 Task: Add a signature Donald Hall containing With heartfelt thanks, Donald Hall to email address softage.10@softage.net and add a folder Sales quotas
Action: Mouse moved to (121, 114)
Screenshot: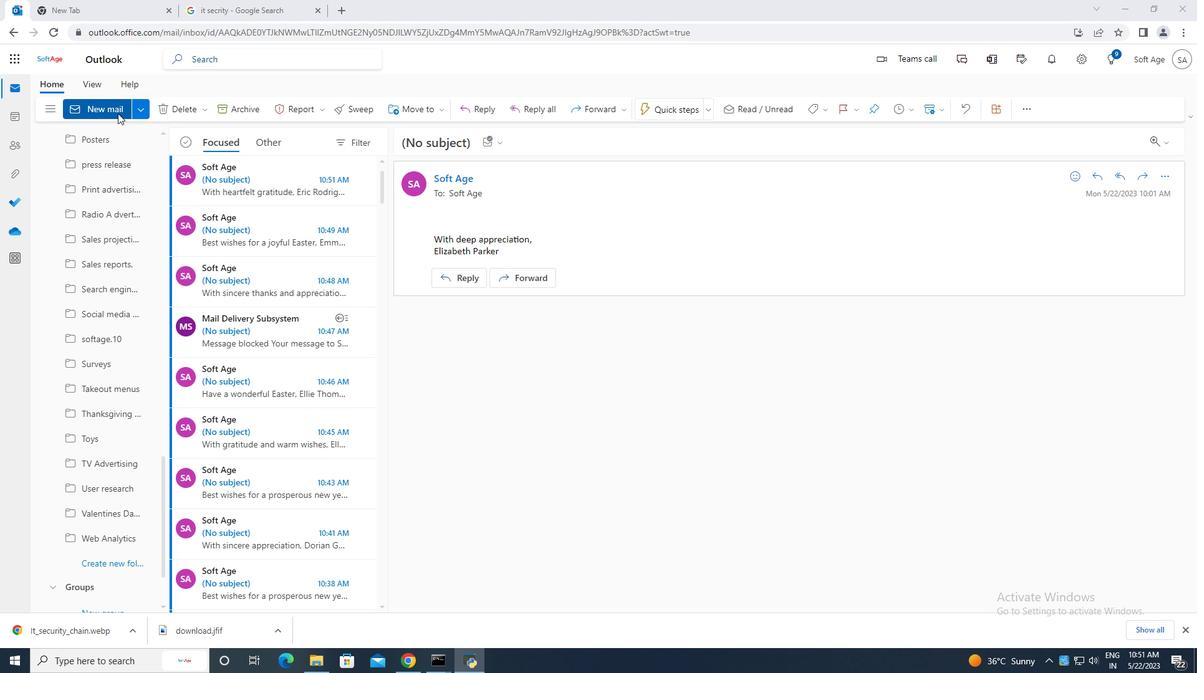 
Action: Mouse pressed left at (121, 114)
Screenshot: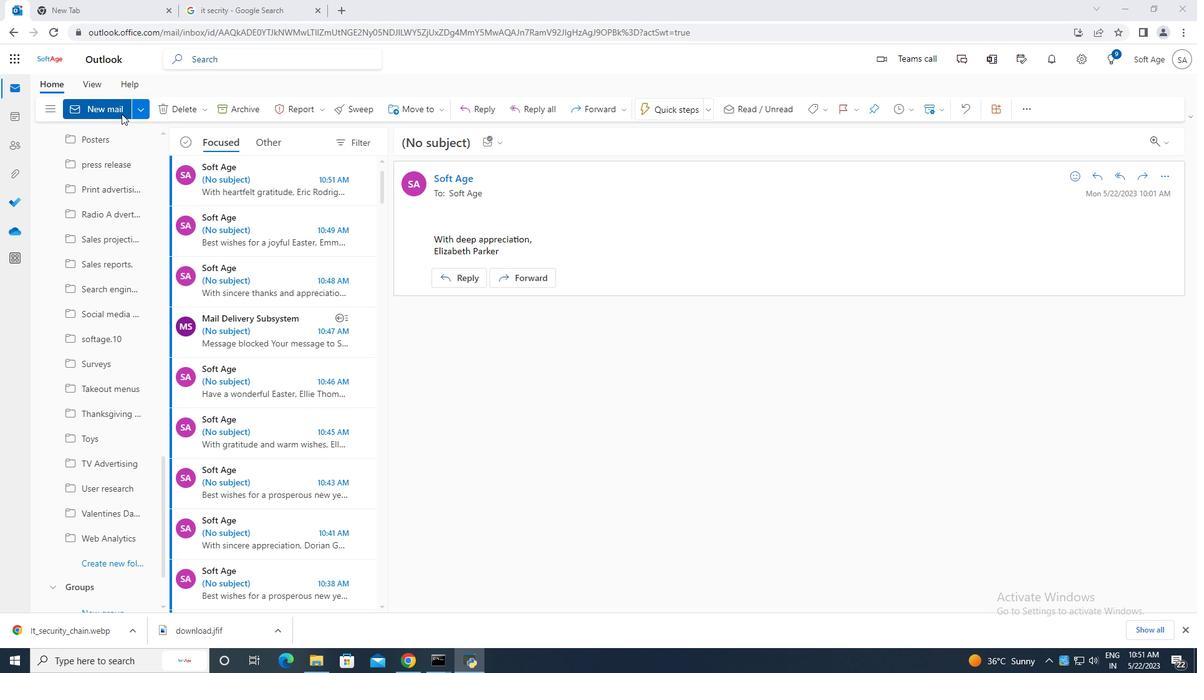 
Action: Mouse moved to (801, 112)
Screenshot: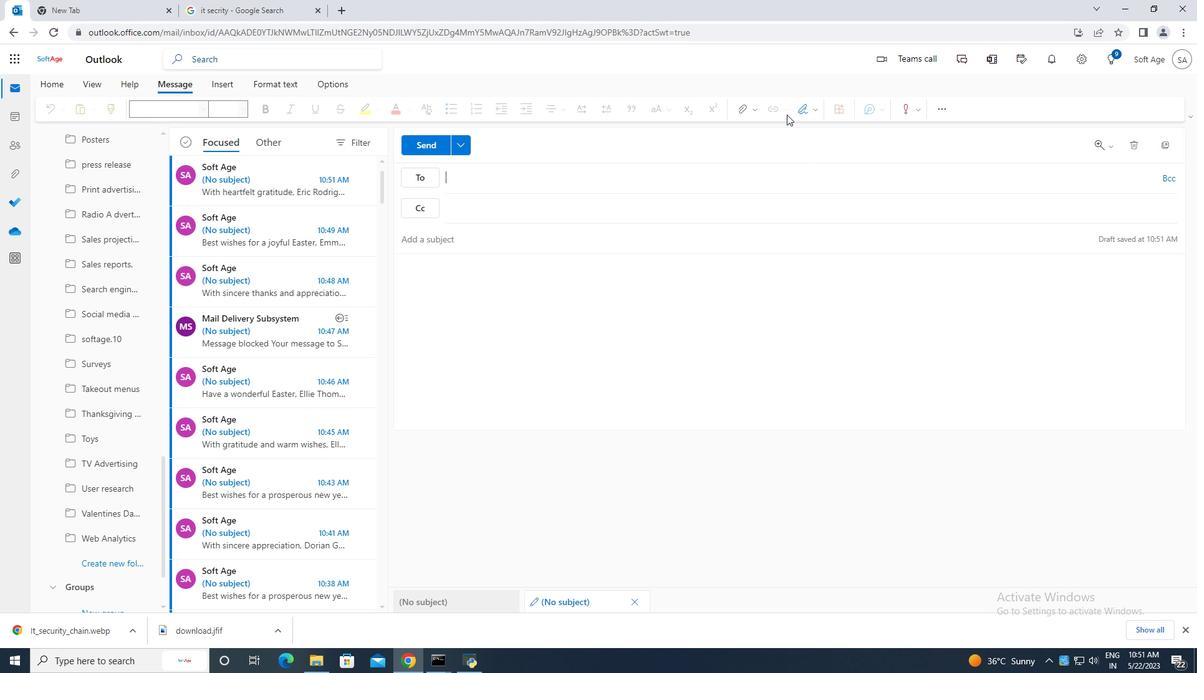 
Action: Mouse pressed left at (801, 112)
Screenshot: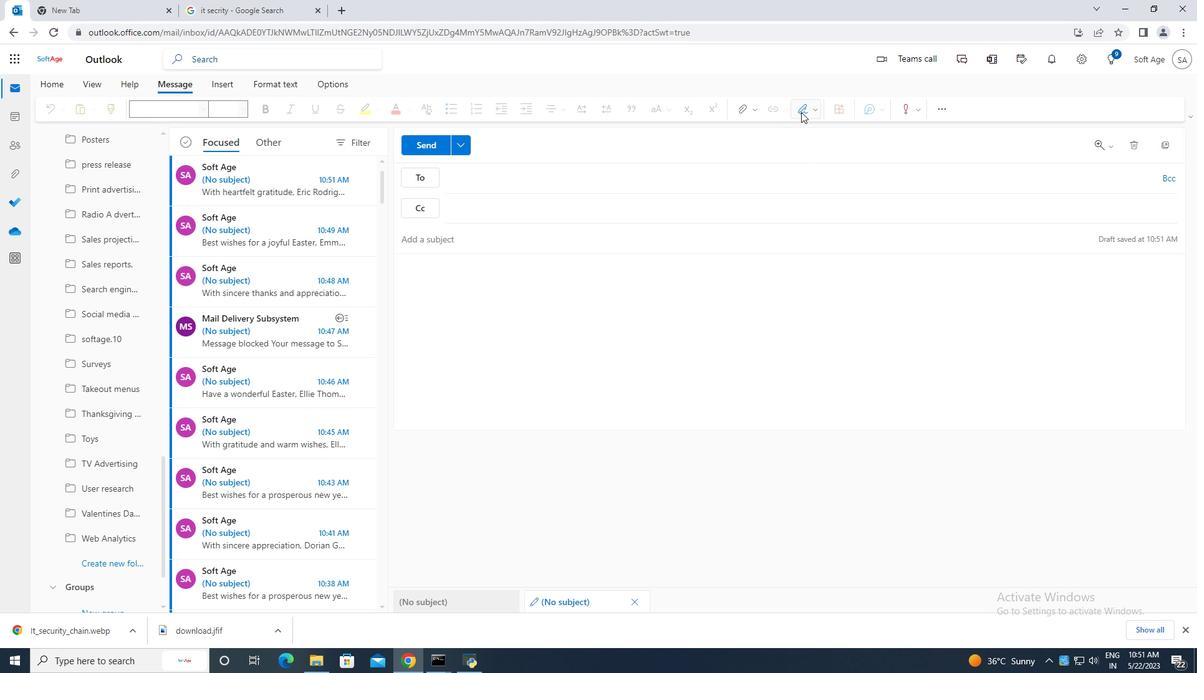 
Action: Mouse moved to (760, 161)
Screenshot: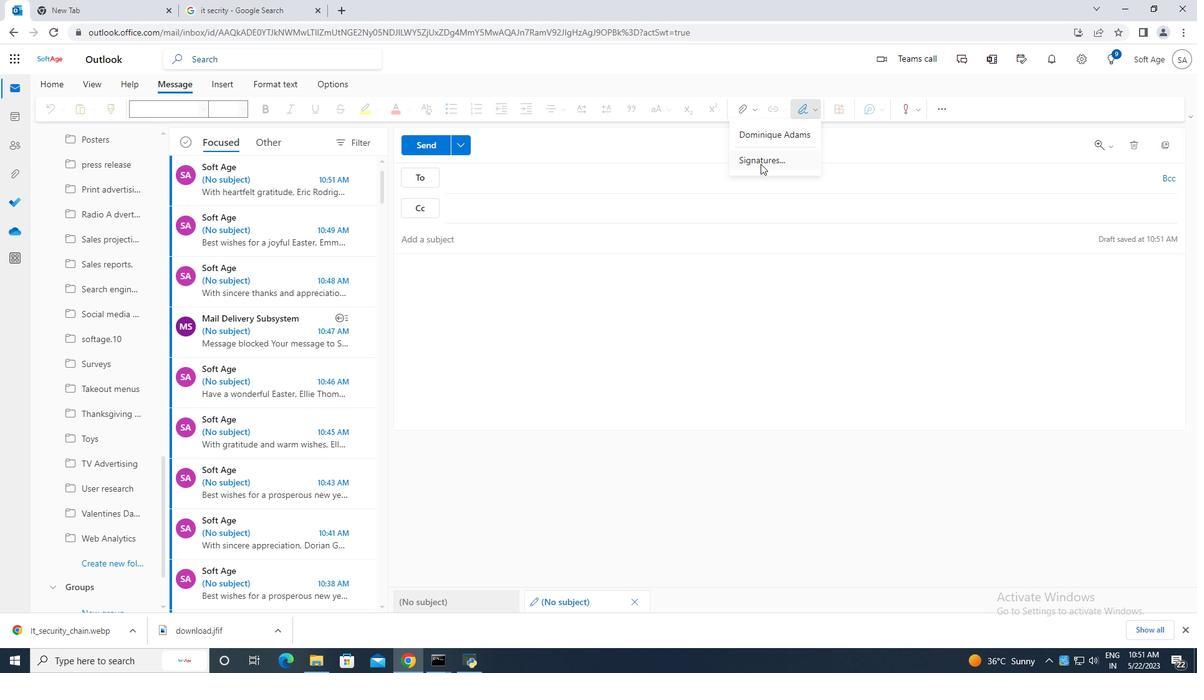 
Action: Mouse pressed left at (760, 161)
Screenshot: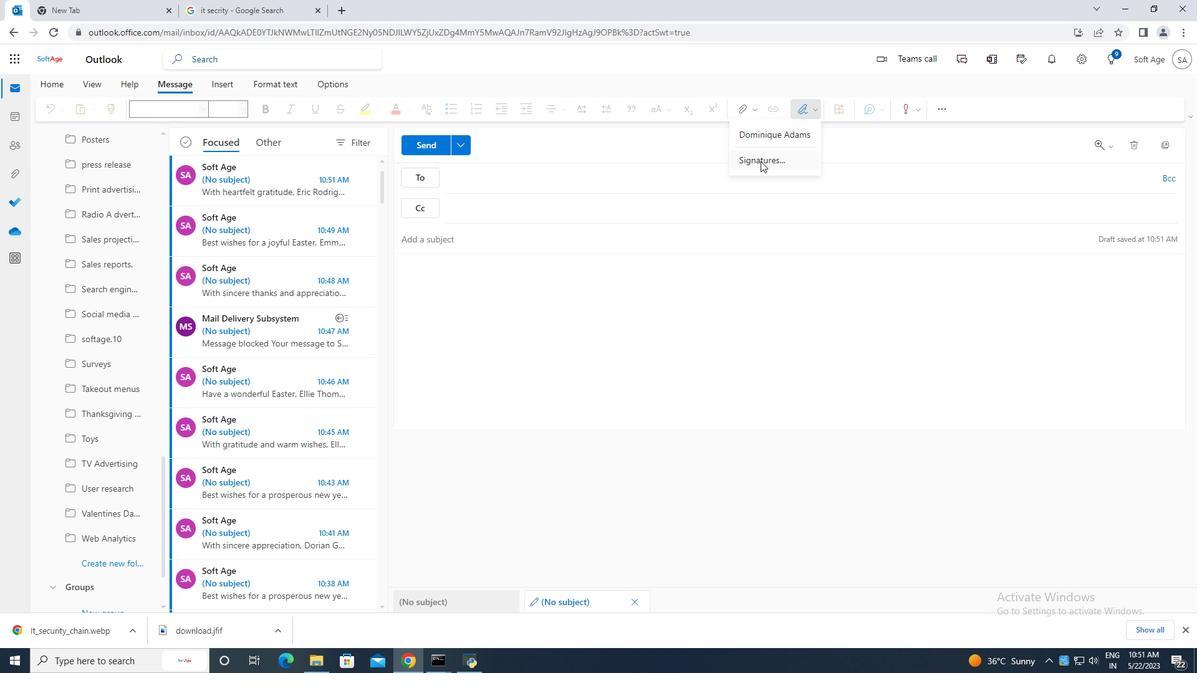 
Action: Mouse moved to (844, 210)
Screenshot: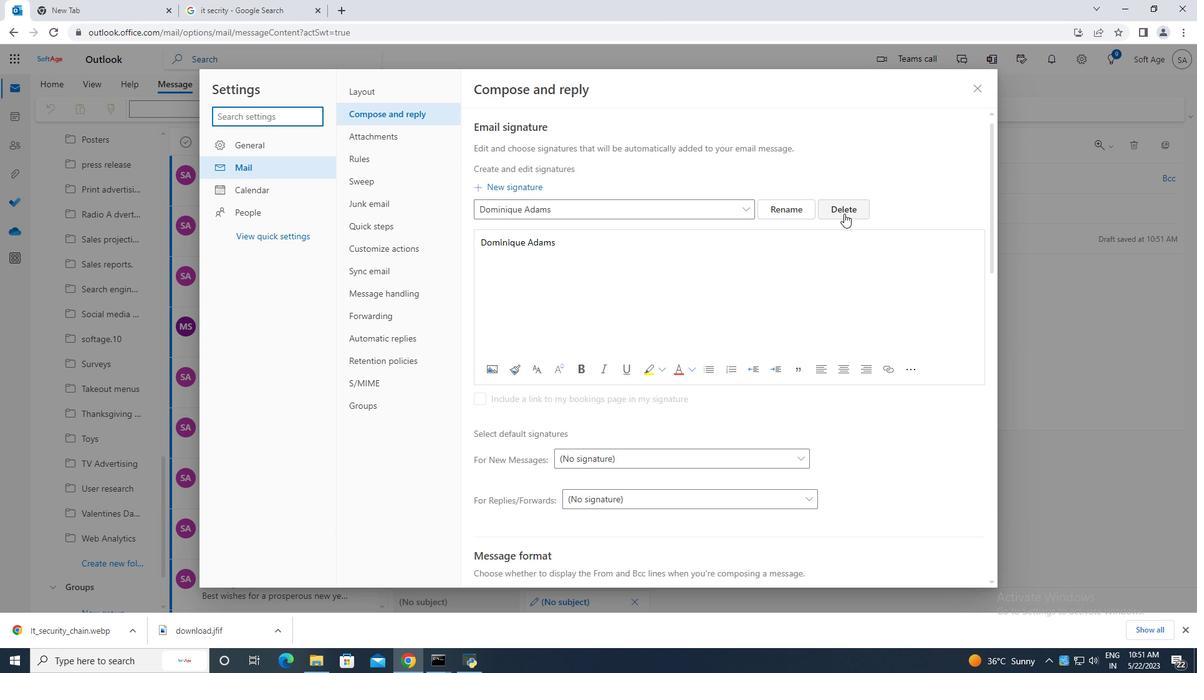 
Action: Mouse pressed left at (844, 210)
Screenshot: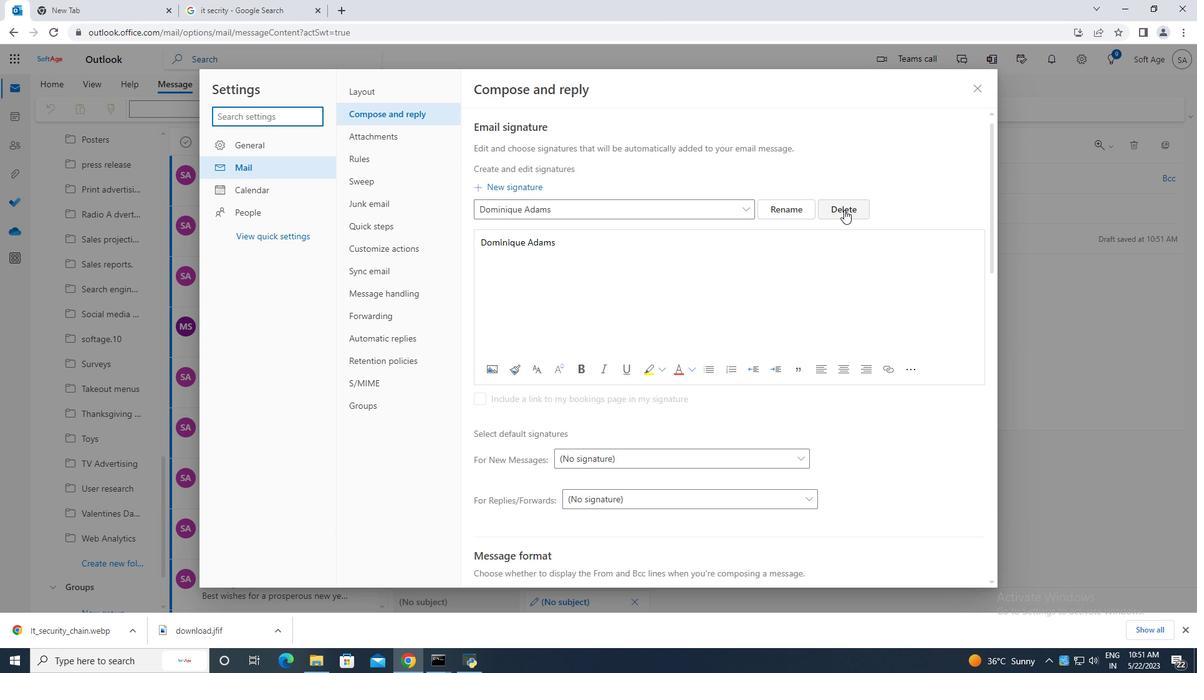 
Action: Mouse moved to (518, 205)
Screenshot: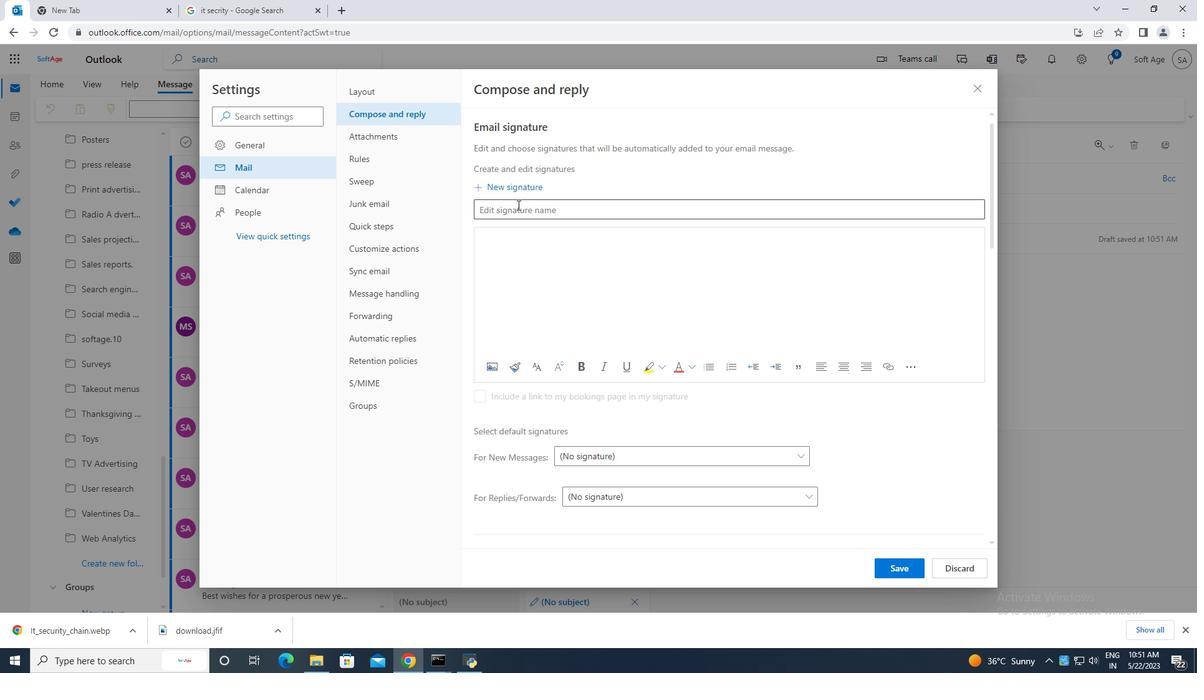 
Action: Mouse pressed left at (518, 205)
Screenshot: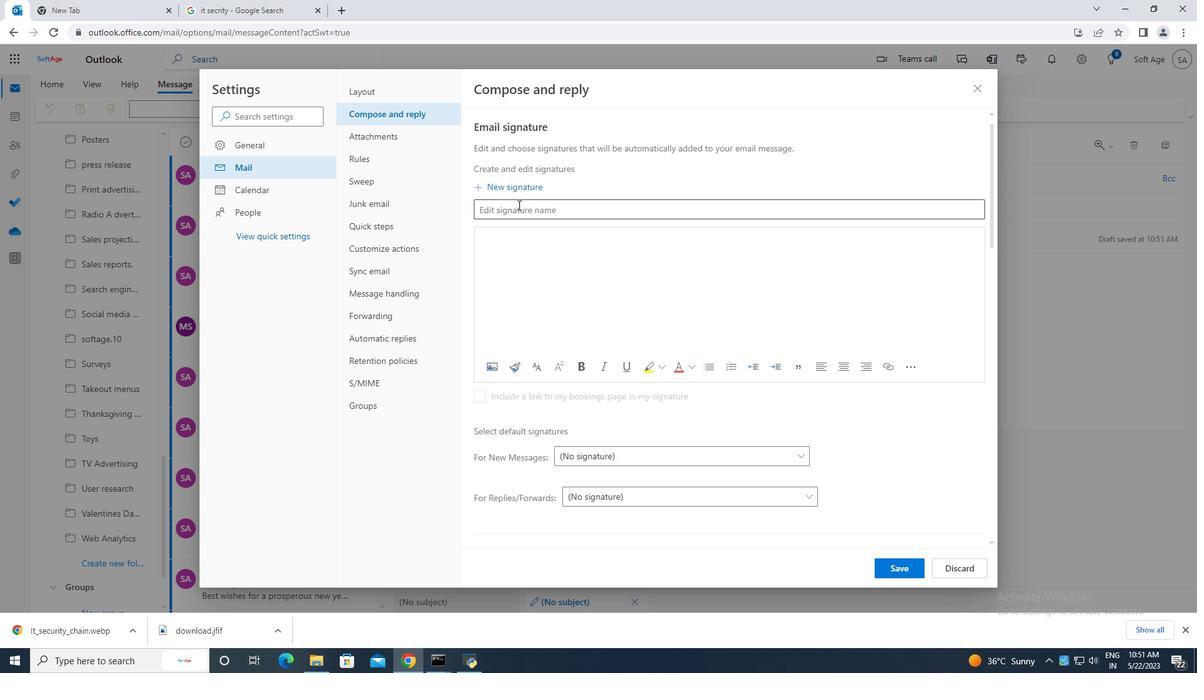 
Action: Mouse moved to (525, 209)
Screenshot: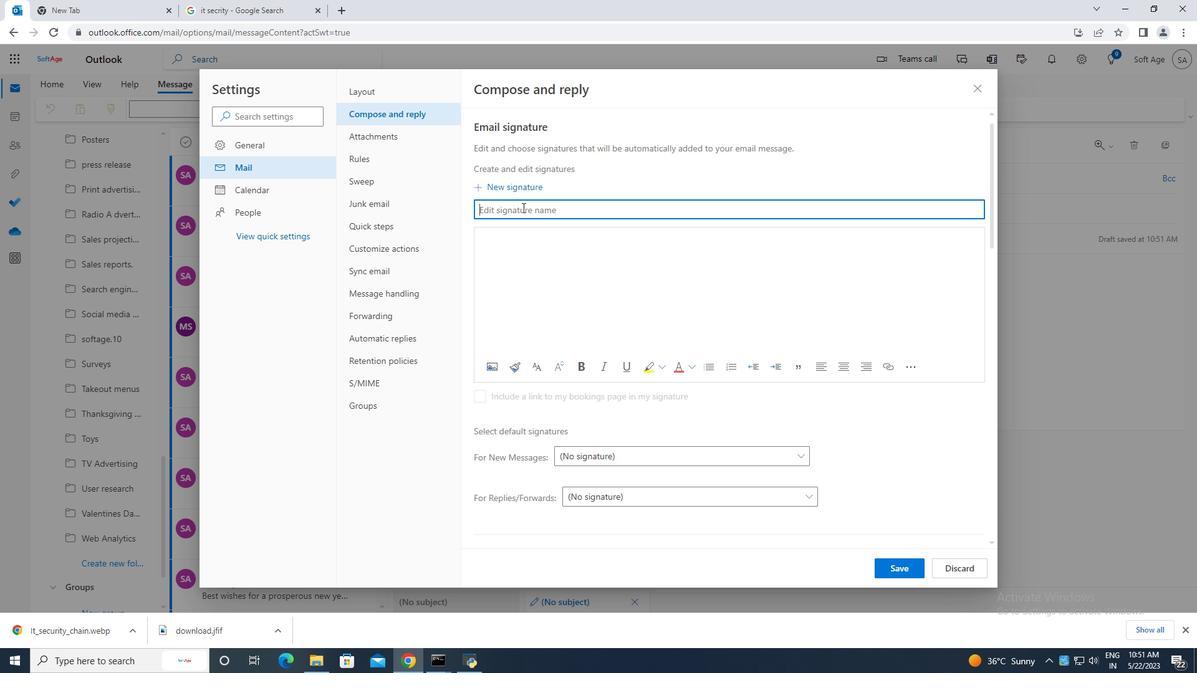 
Action: Key pressed <Key.caps_lock>D<Key.caps_lock>onald<Key.space><Key.caps_lock>H<Key.caps_lock>all
Screenshot: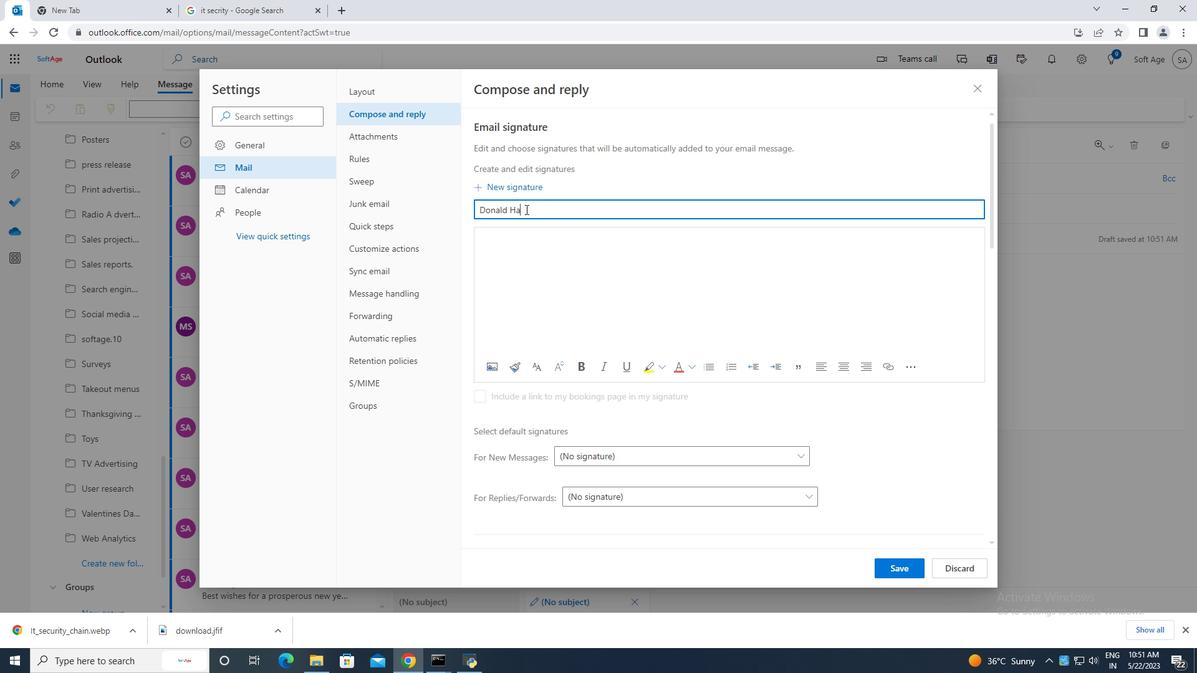 
Action: Mouse moved to (526, 232)
Screenshot: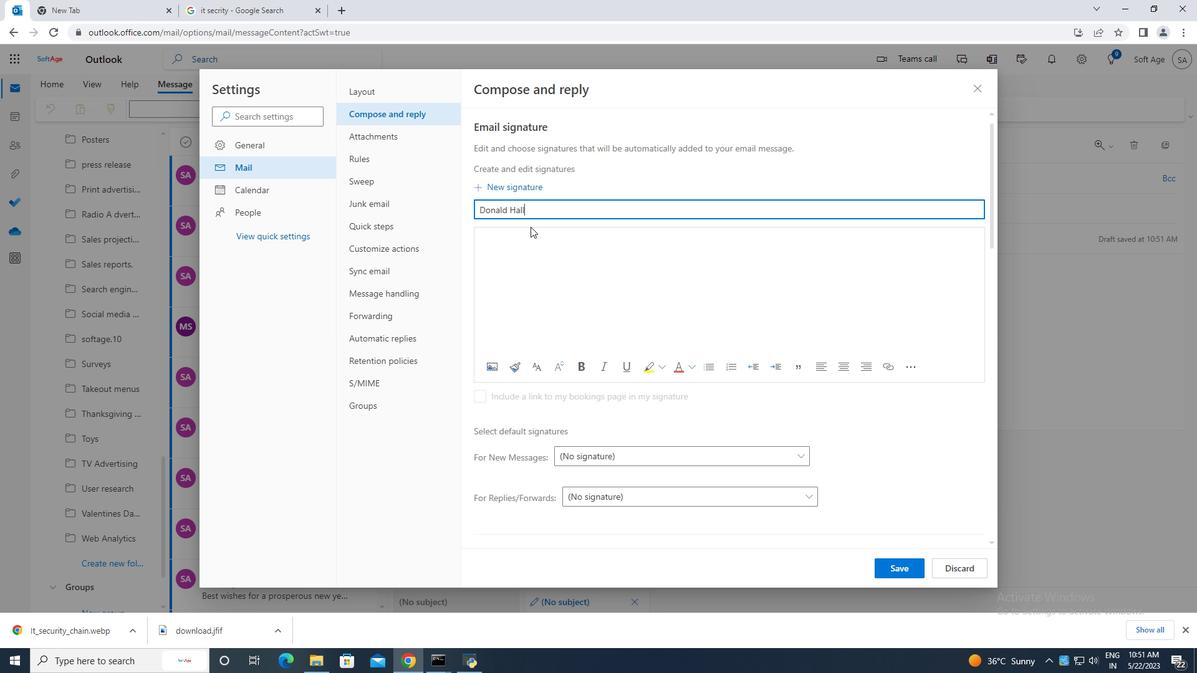 
Action: Mouse pressed left at (526, 232)
Screenshot: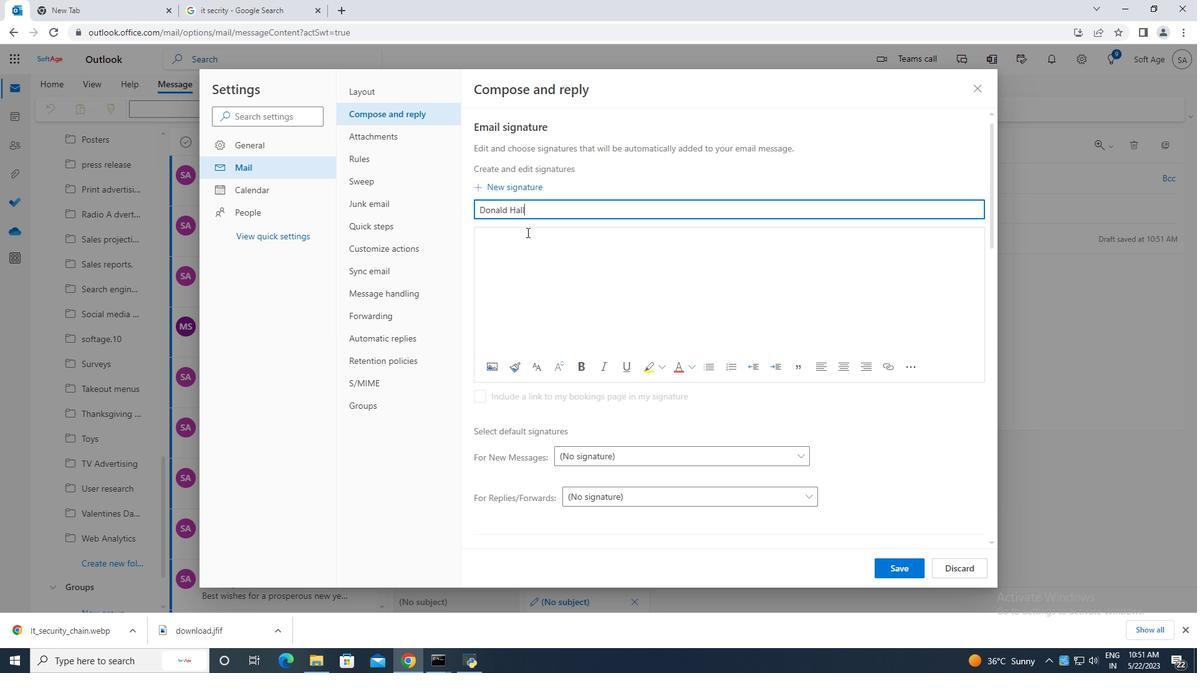 
Action: Key pressed <Key.caps_lock>D<Key.caps_lock>onald<Key.space><Key.caps_lock>H<Key.caps_lock>all
Screenshot: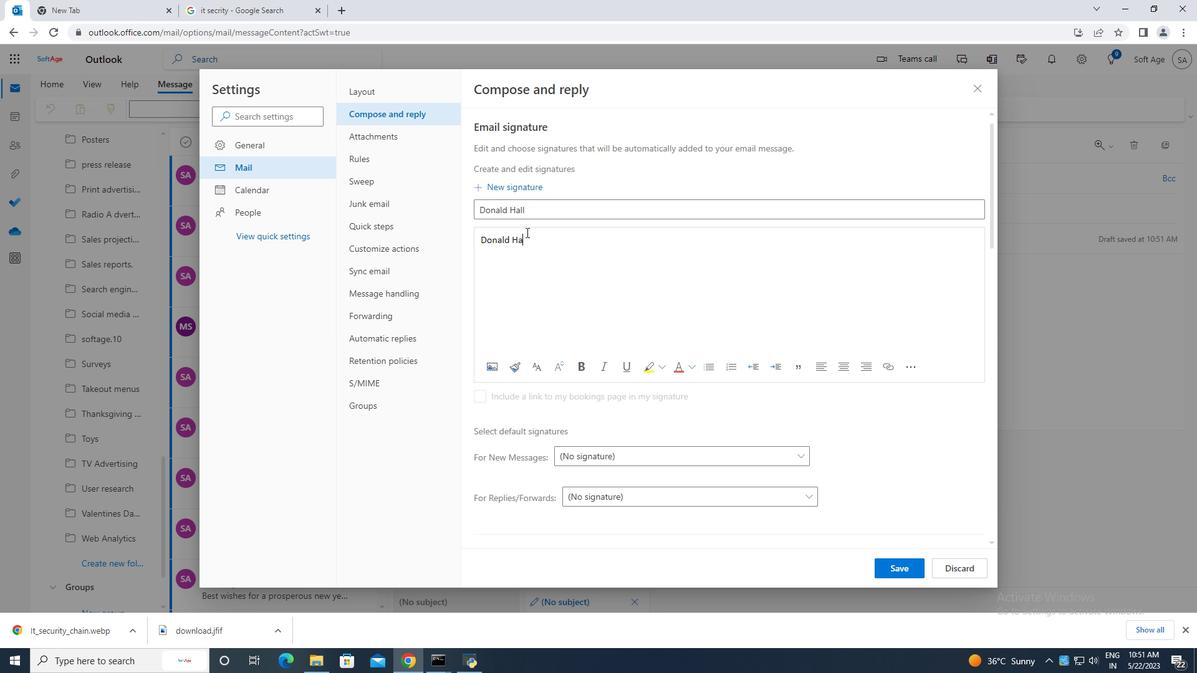
Action: Mouse moved to (905, 571)
Screenshot: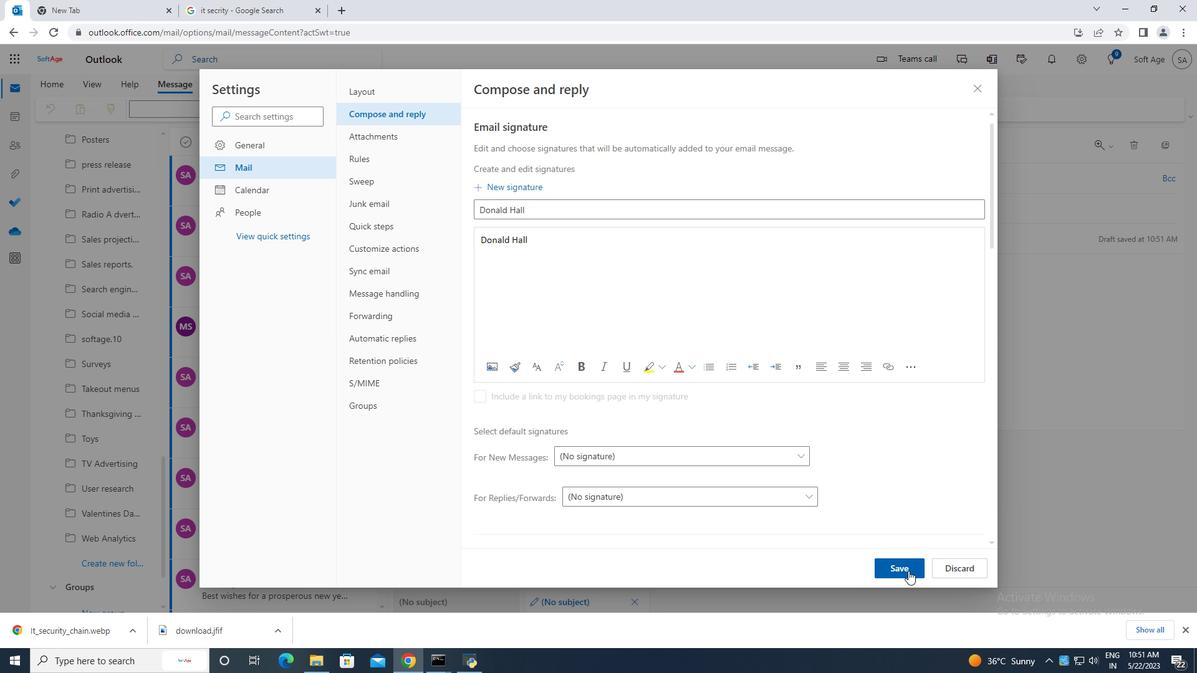 
Action: Mouse pressed left at (905, 571)
Screenshot: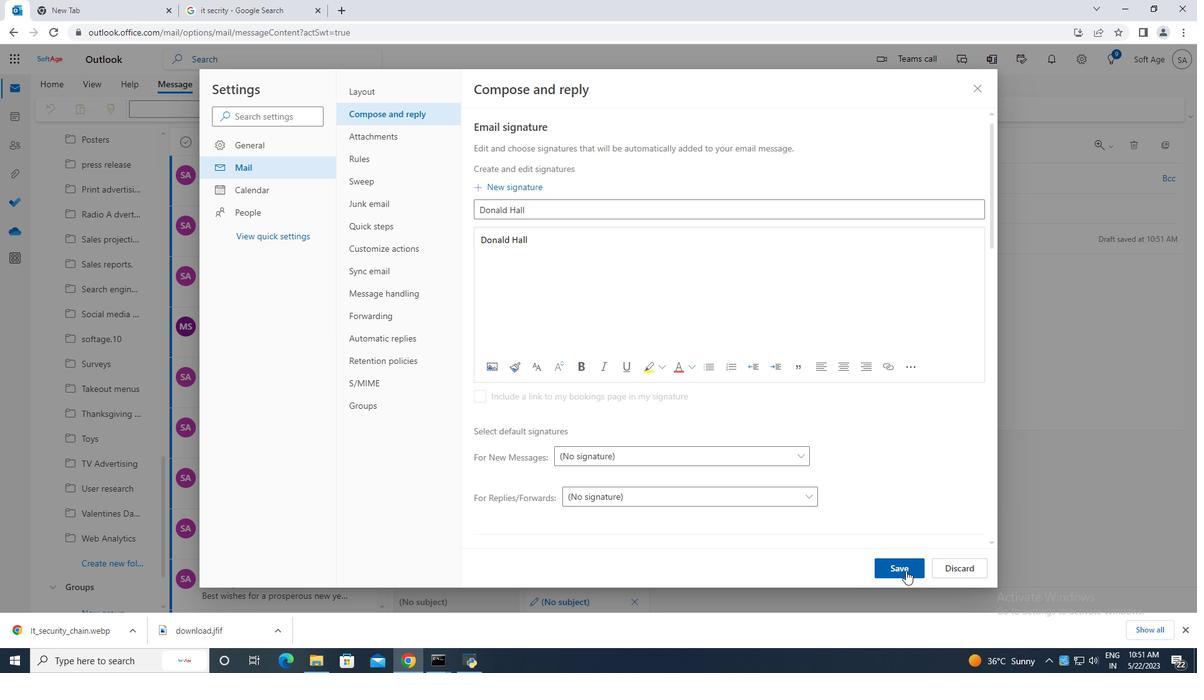
Action: Mouse moved to (973, 92)
Screenshot: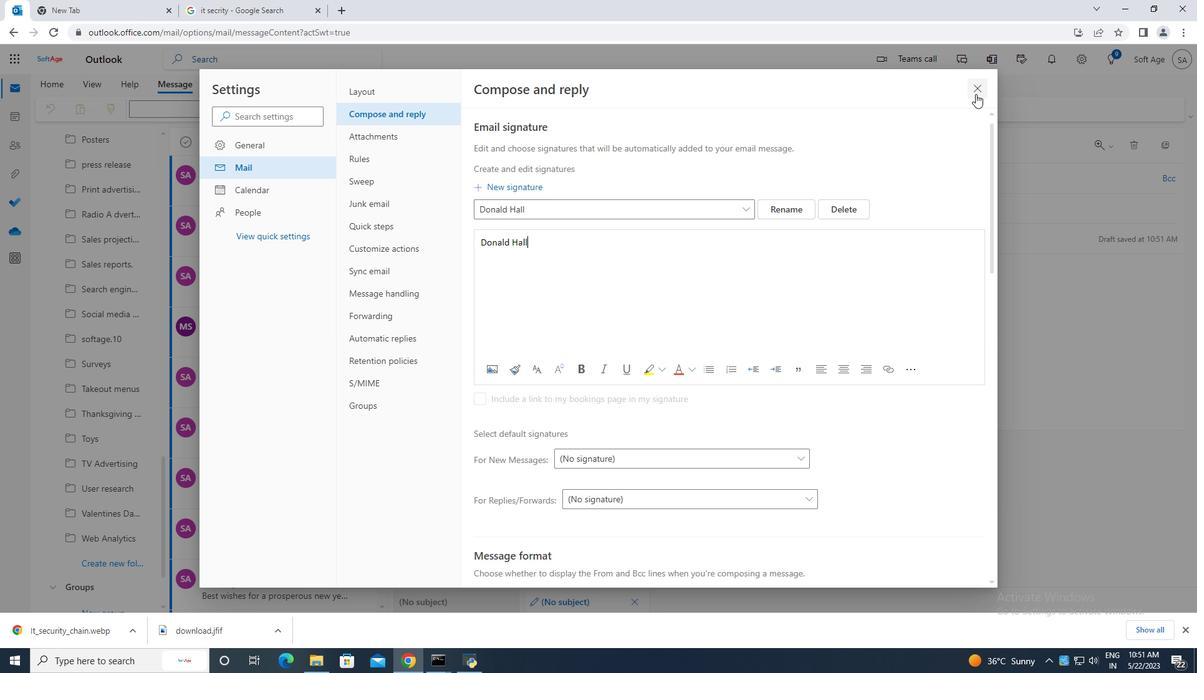 
Action: Mouse pressed left at (973, 92)
Screenshot: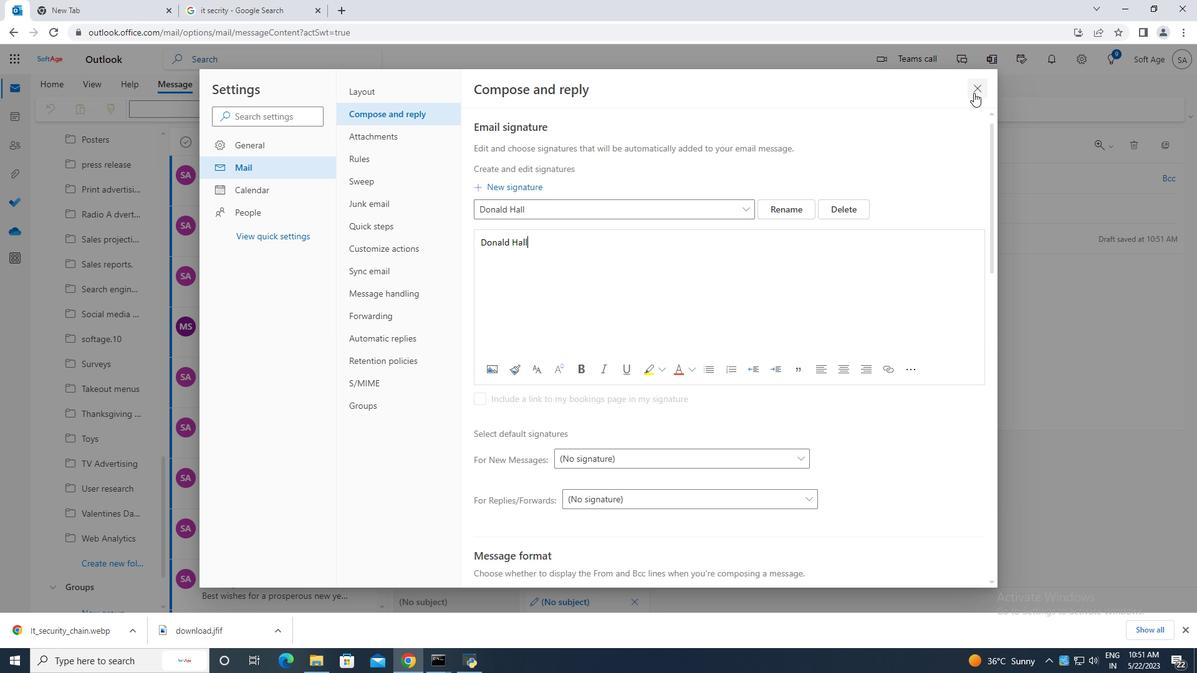 
Action: Mouse moved to (813, 109)
Screenshot: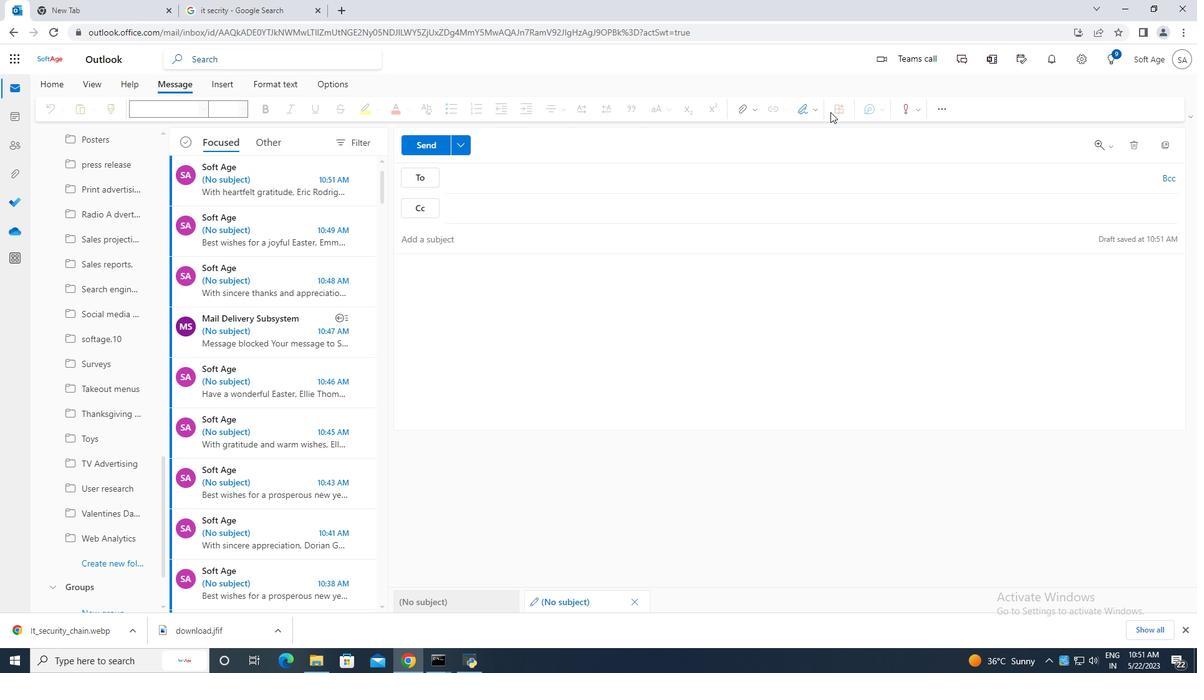
Action: Mouse pressed left at (813, 109)
Screenshot: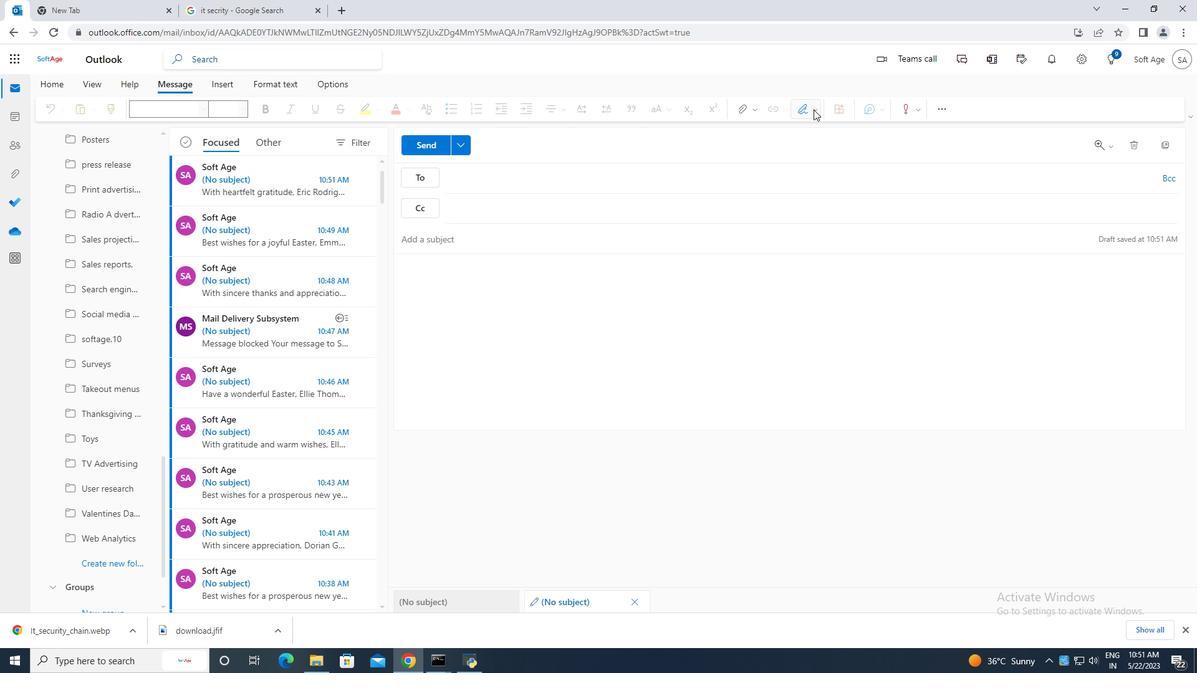 
Action: Mouse moved to (778, 131)
Screenshot: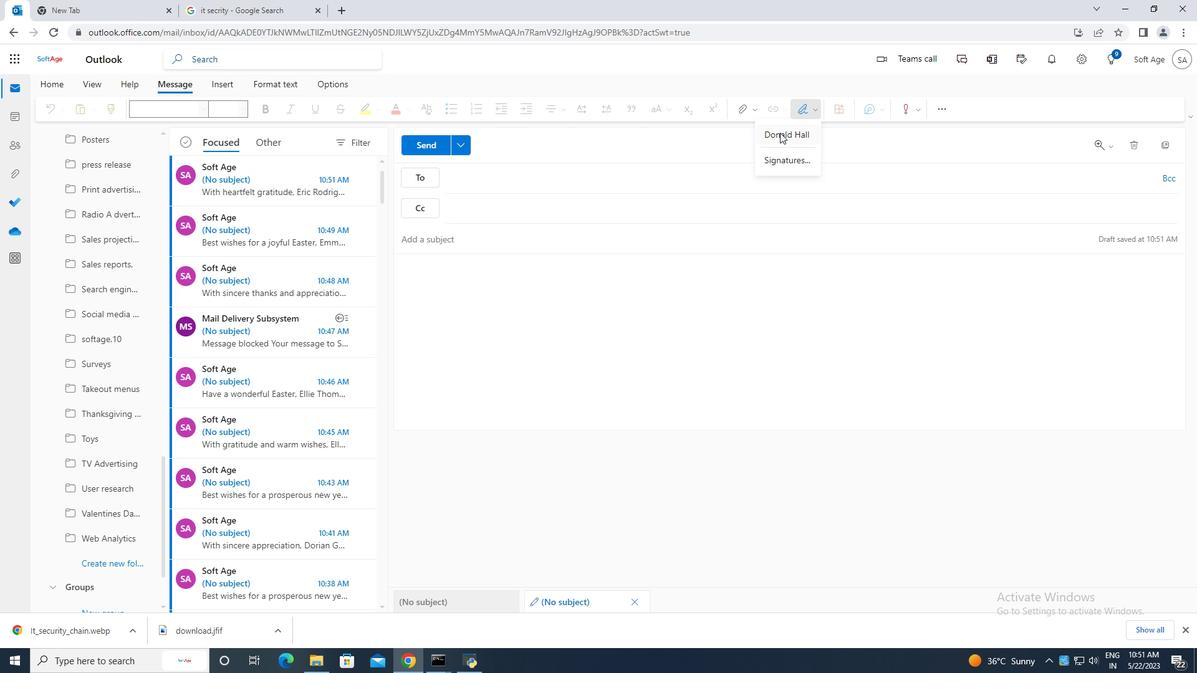 
Action: Mouse pressed left at (778, 131)
Screenshot: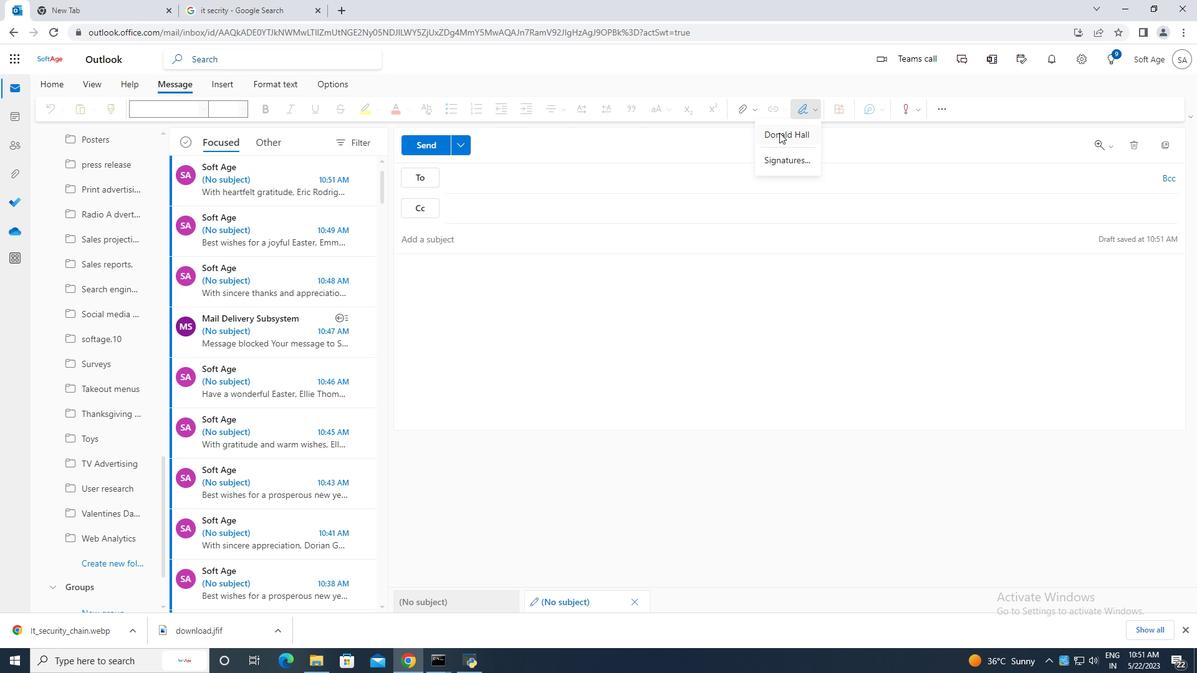 
Action: Mouse moved to (455, 255)
Screenshot: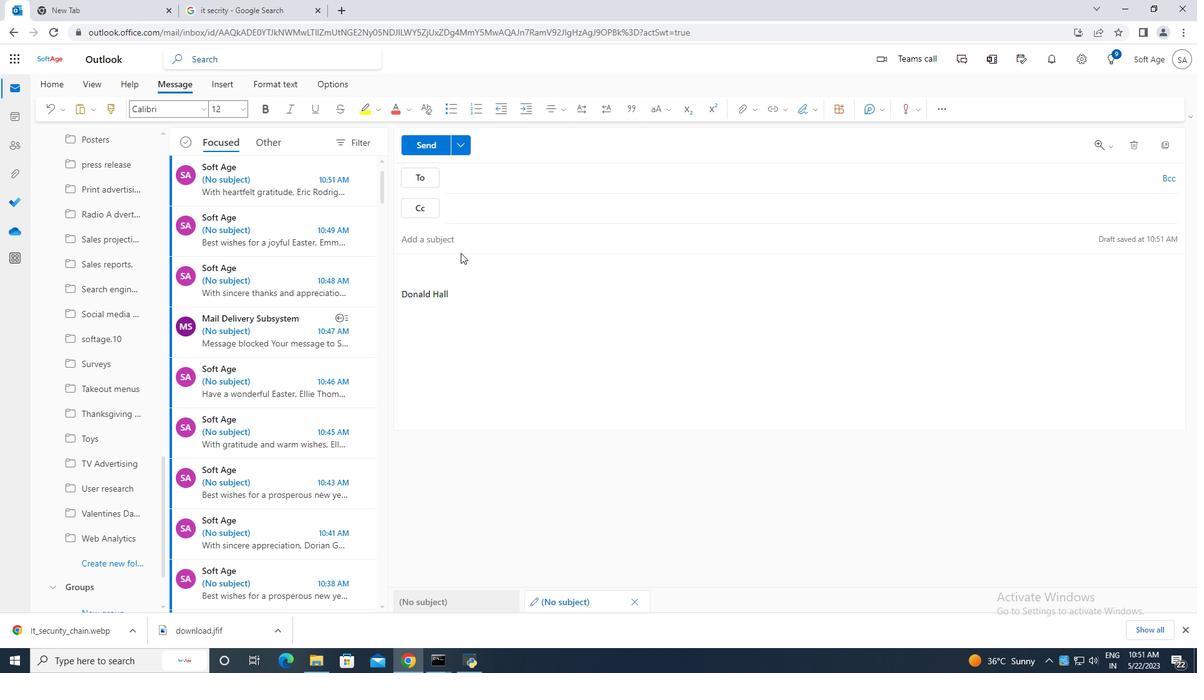 
Action: Key pressed <Key.caps_lock>C<Key.caps_lock>ontaining<Key.space>with<Key.space>heartfelt<Key.space>thanks,
Screenshot: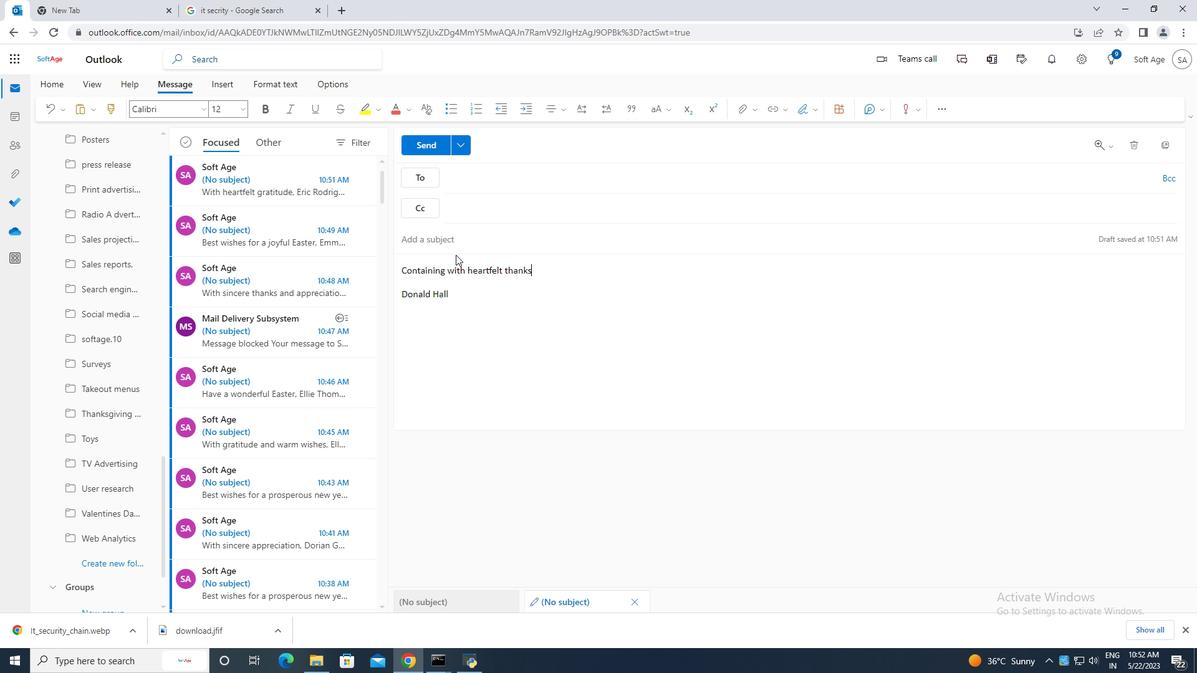 
Action: Mouse moved to (472, 177)
Screenshot: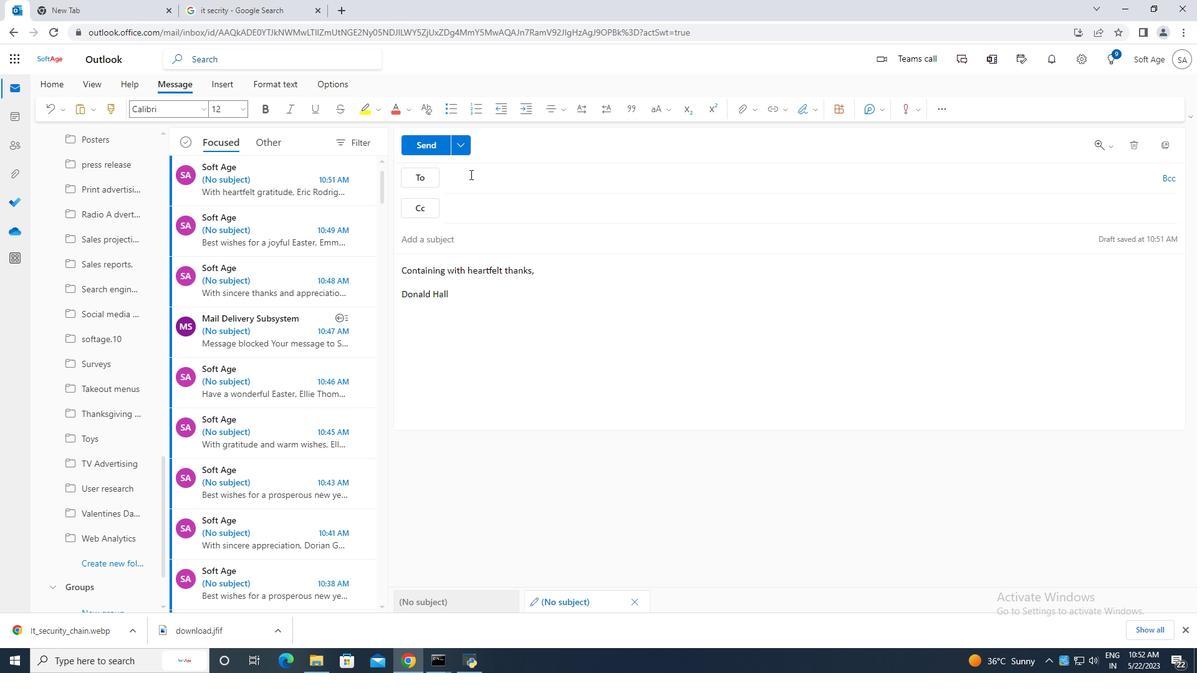 
Action: Mouse pressed left at (472, 177)
Screenshot: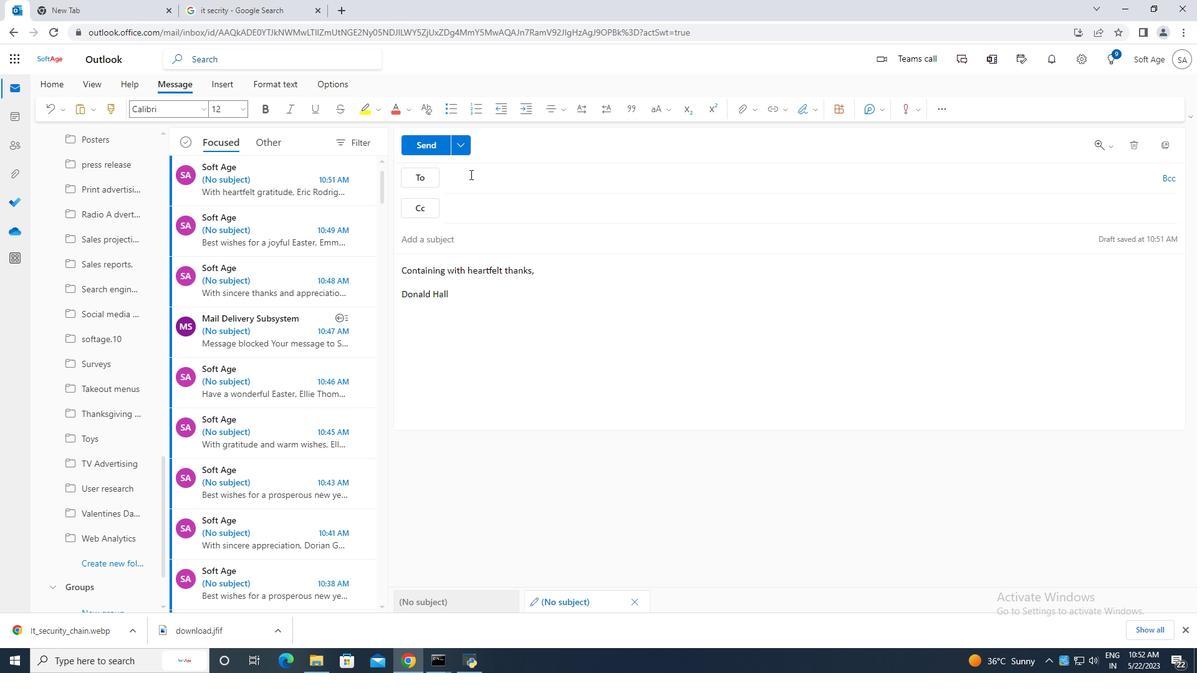 
Action: Key pressed softage.10
Screenshot: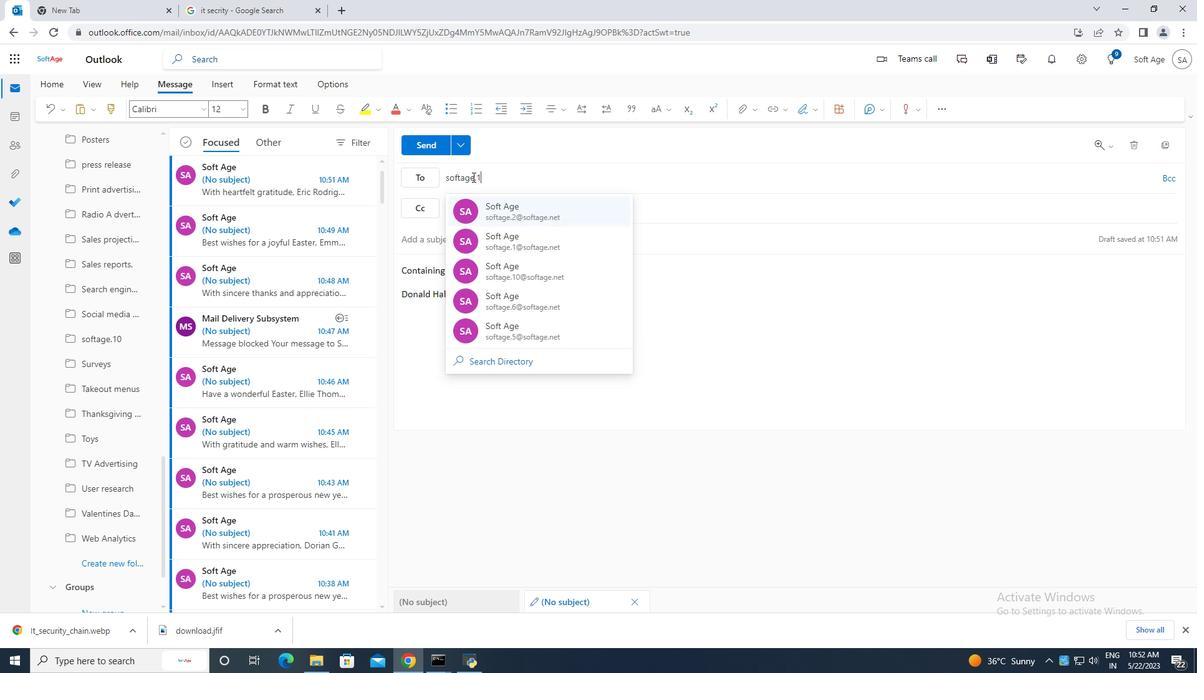 
Action: Mouse moved to (590, 245)
Screenshot: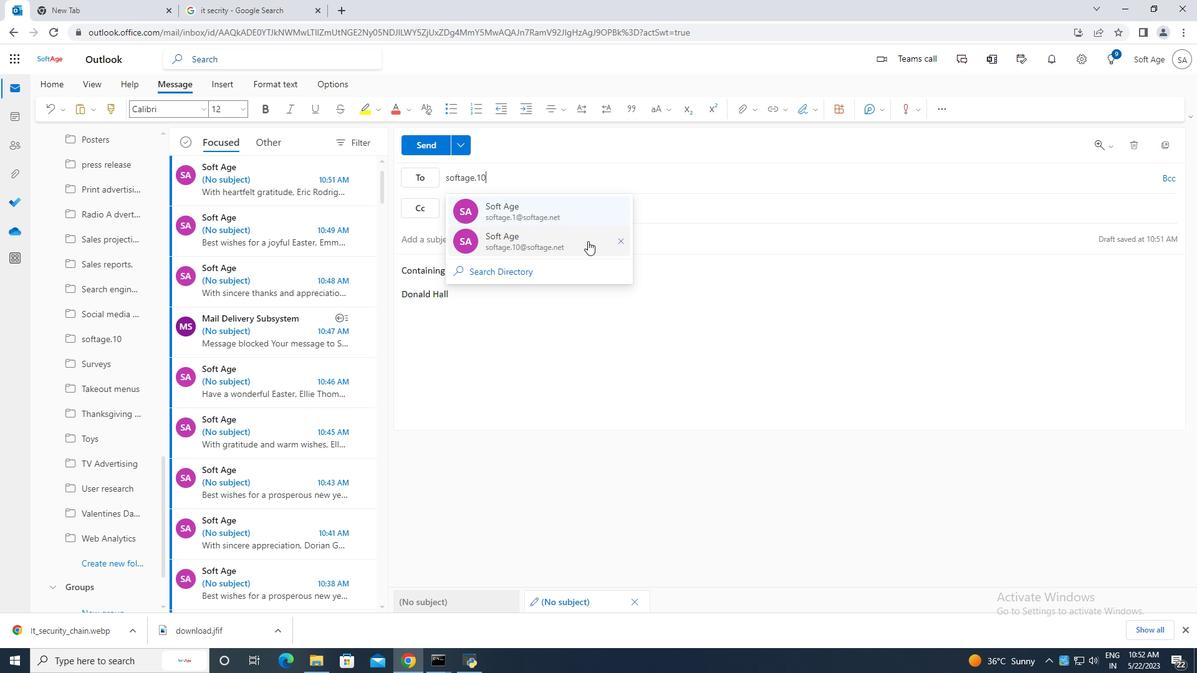
Action: Mouse pressed left at (590, 245)
Screenshot: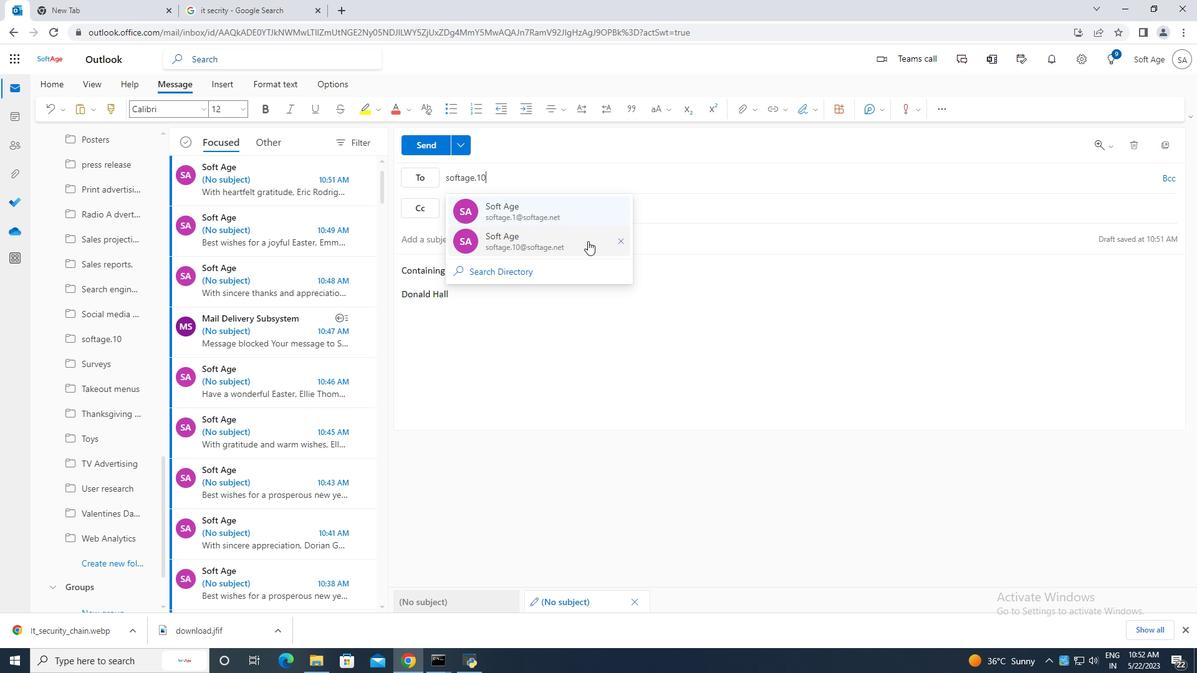 
Action: Mouse moved to (97, 561)
Screenshot: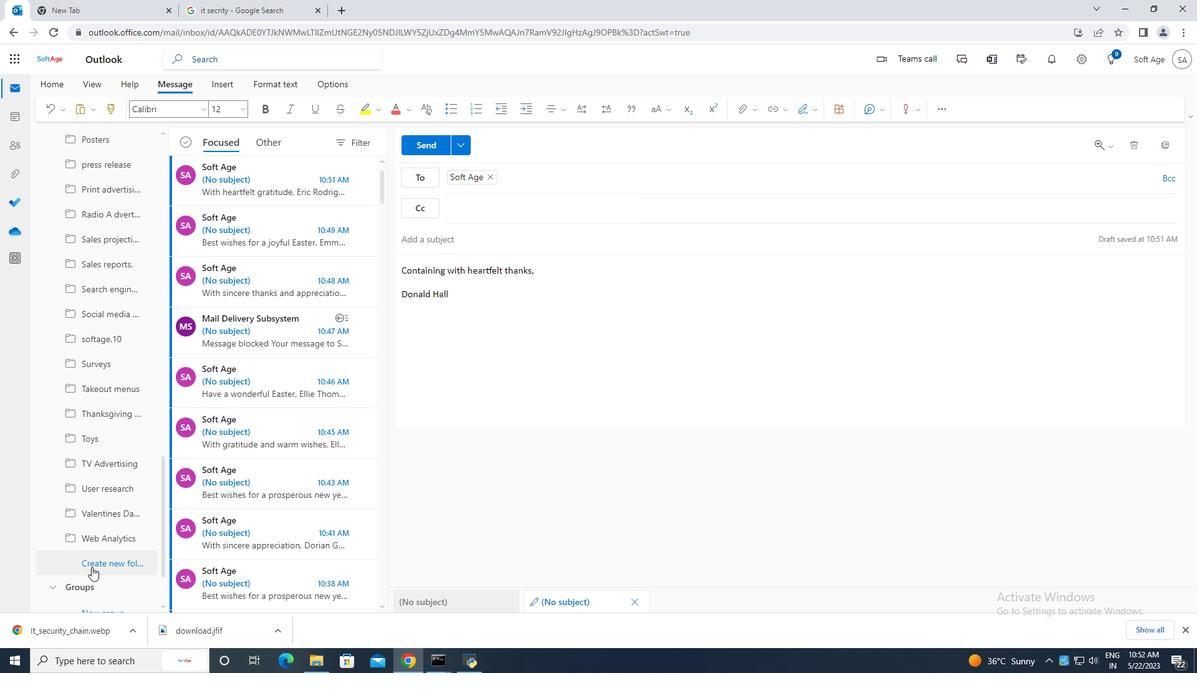
Action: Mouse pressed left at (97, 561)
Screenshot: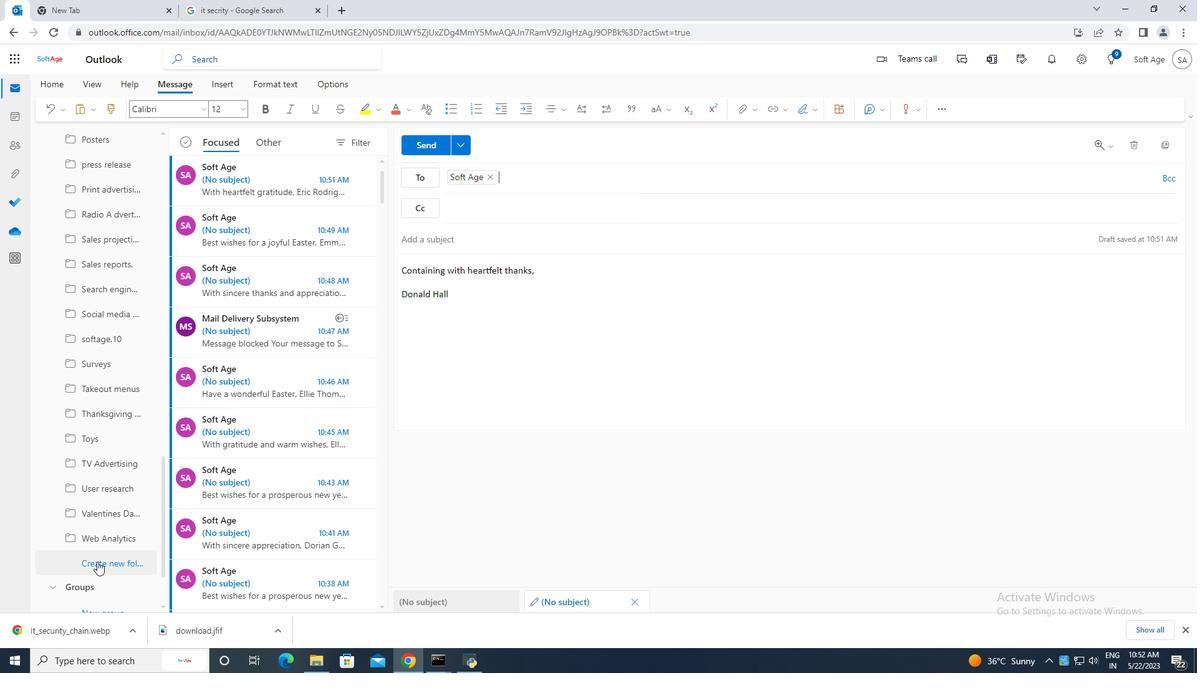 
Action: Mouse moved to (107, 562)
Screenshot: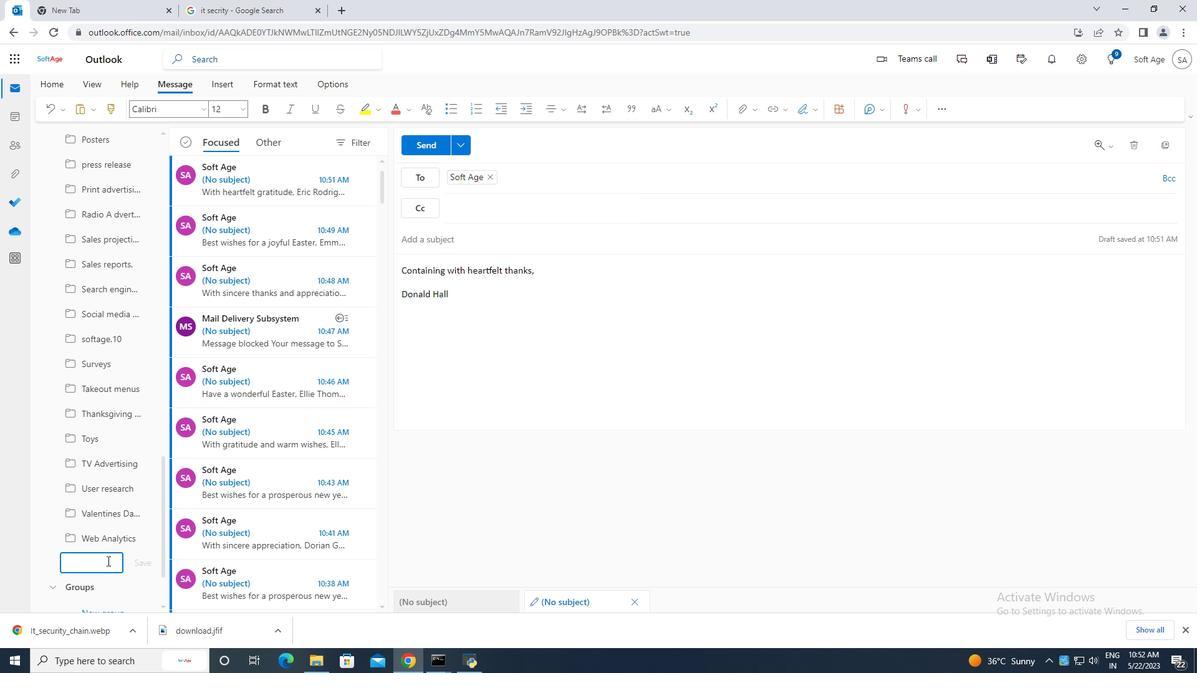 
Action: Key pressed <Key.caps_lock>S<Key.caps_lock>ales<Key.space>quotas
Screenshot: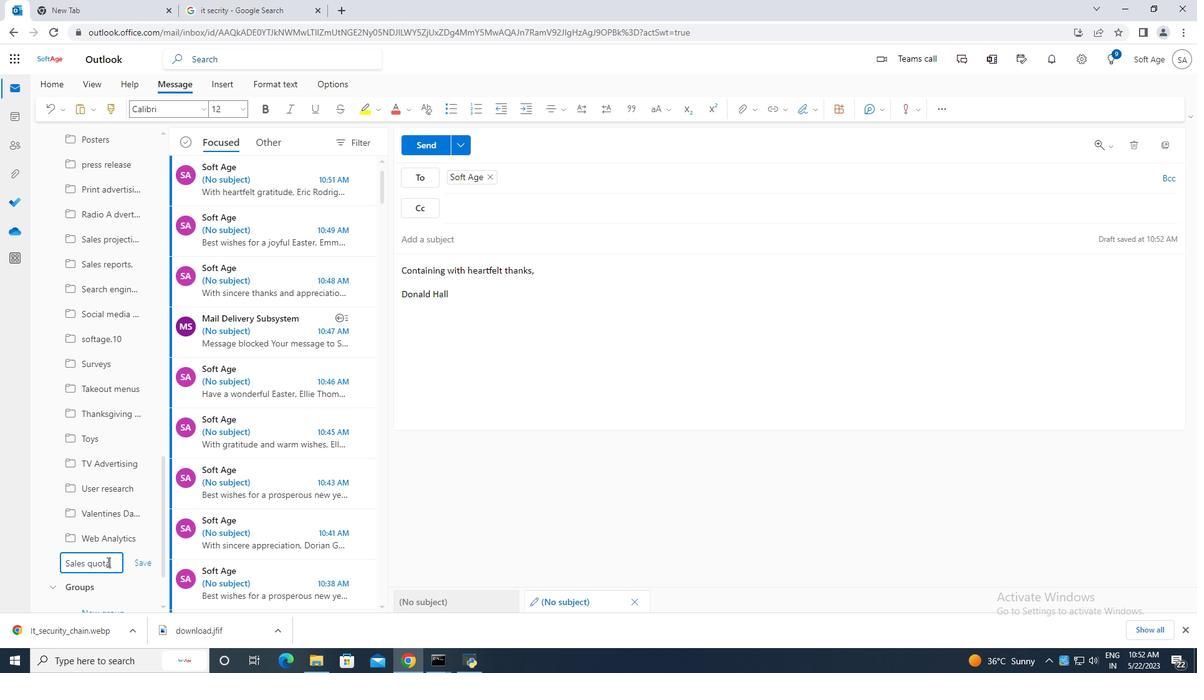 
Action: Mouse moved to (145, 562)
Screenshot: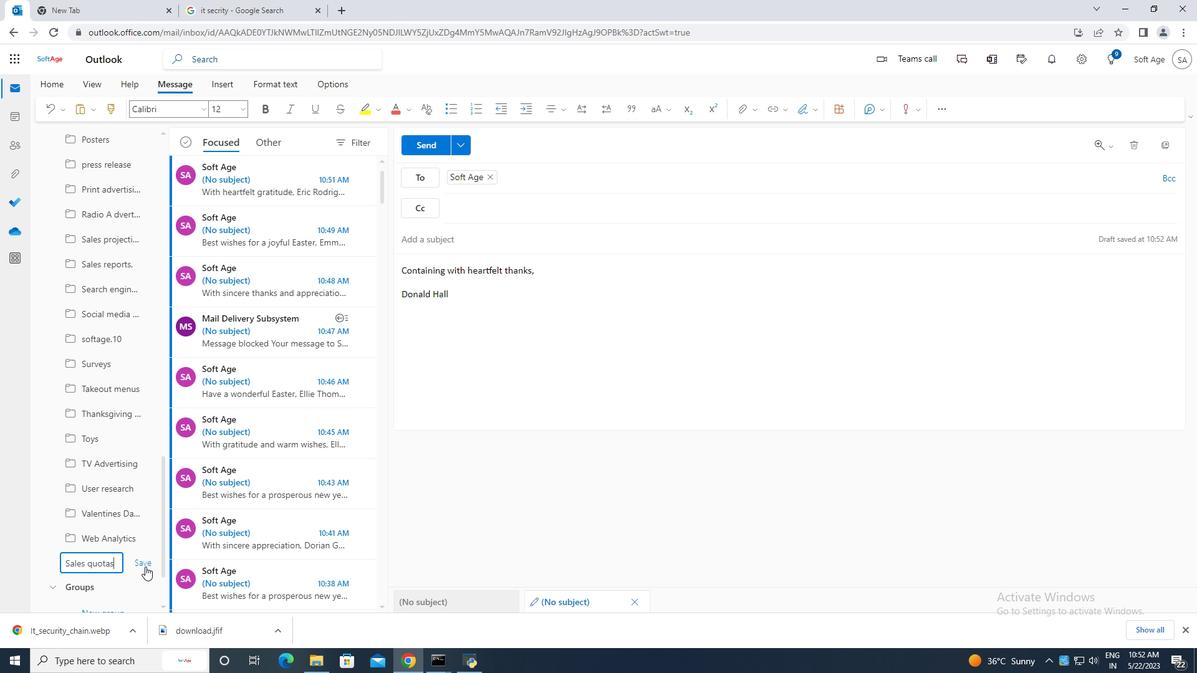 
Action: Mouse pressed left at (145, 562)
Screenshot: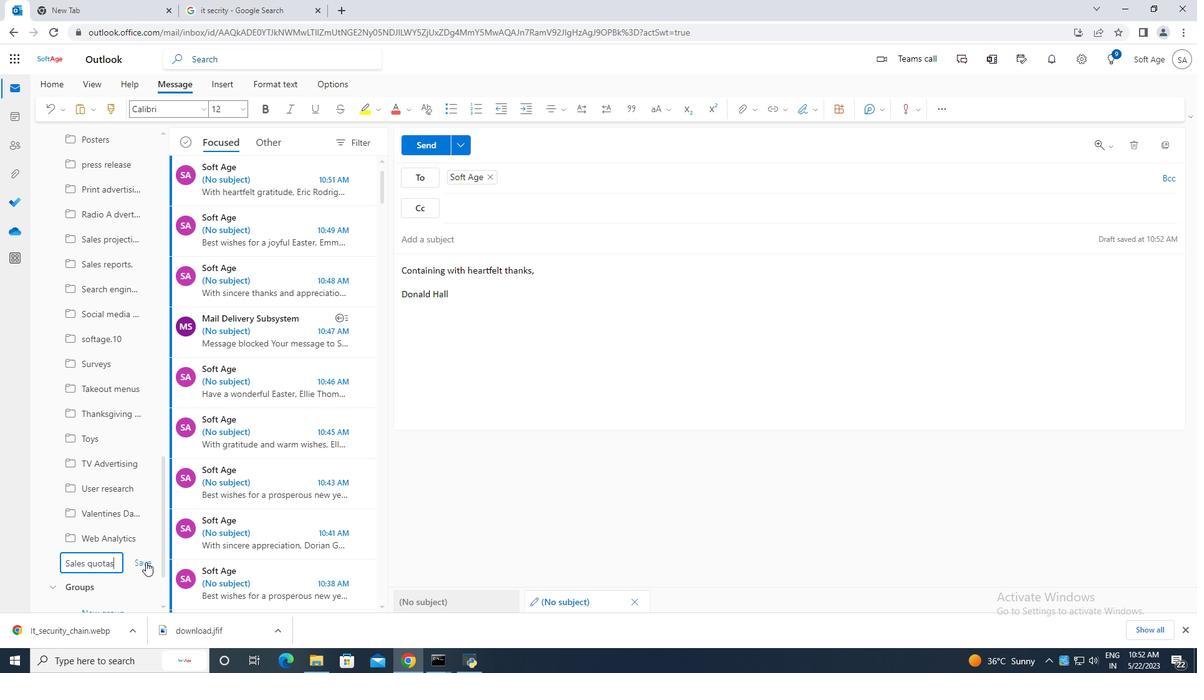 
Action: Mouse moved to (433, 145)
Screenshot: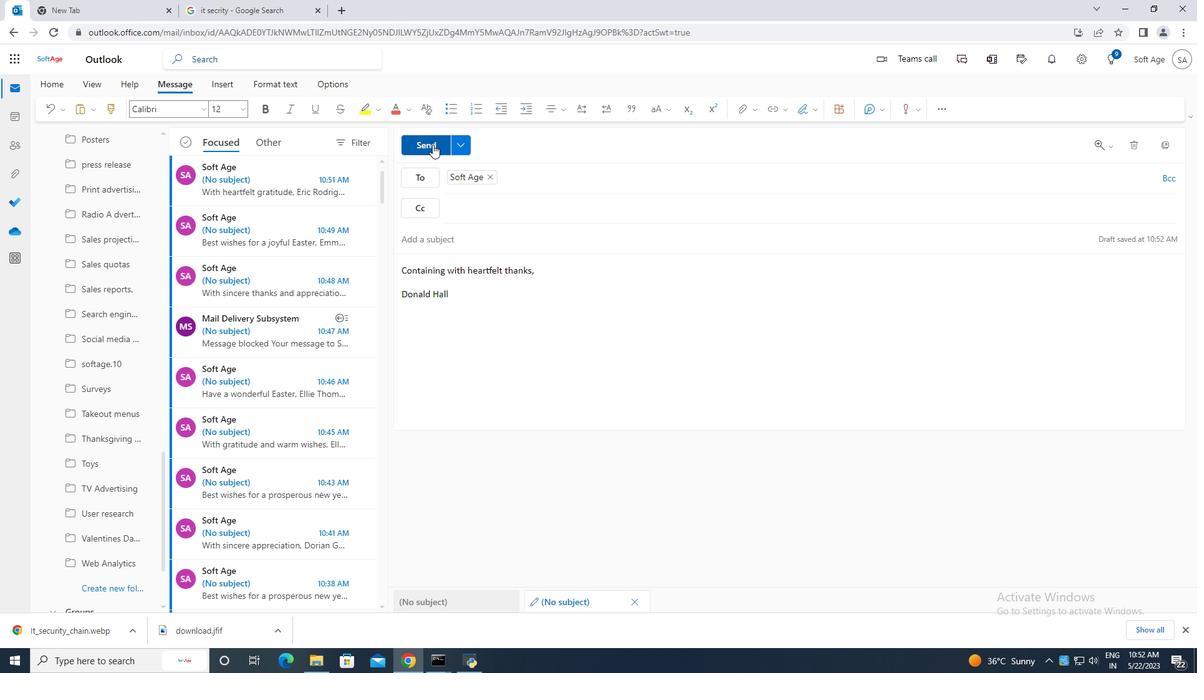 
Action: Mouse pressed left at (433, 145)
Screenshot: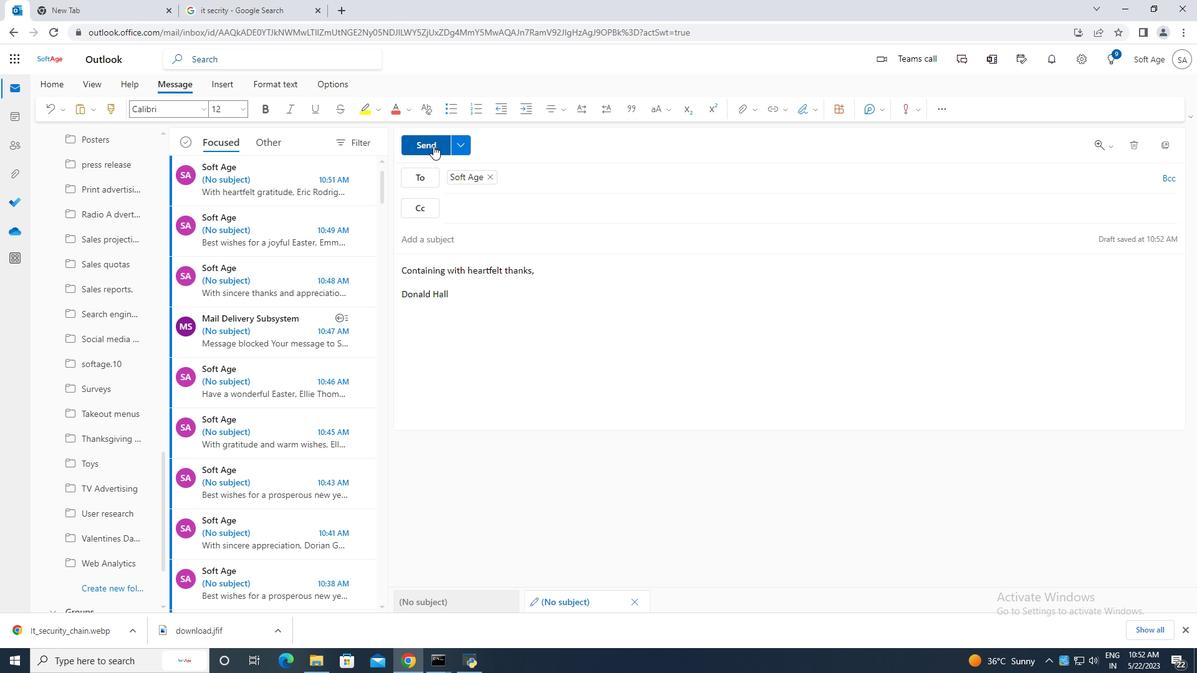 
Action: Mouse moved to (596, 364)
Screenshot: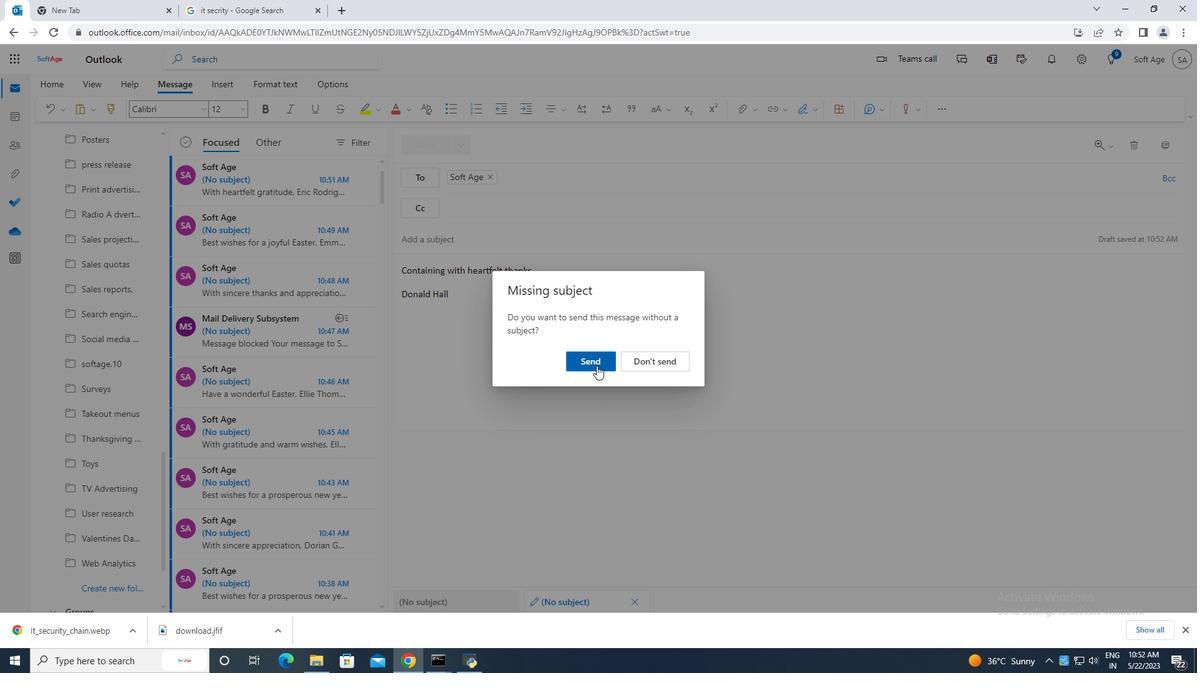 
Action: Mouse pressed left at (596, 364)
Screenshot: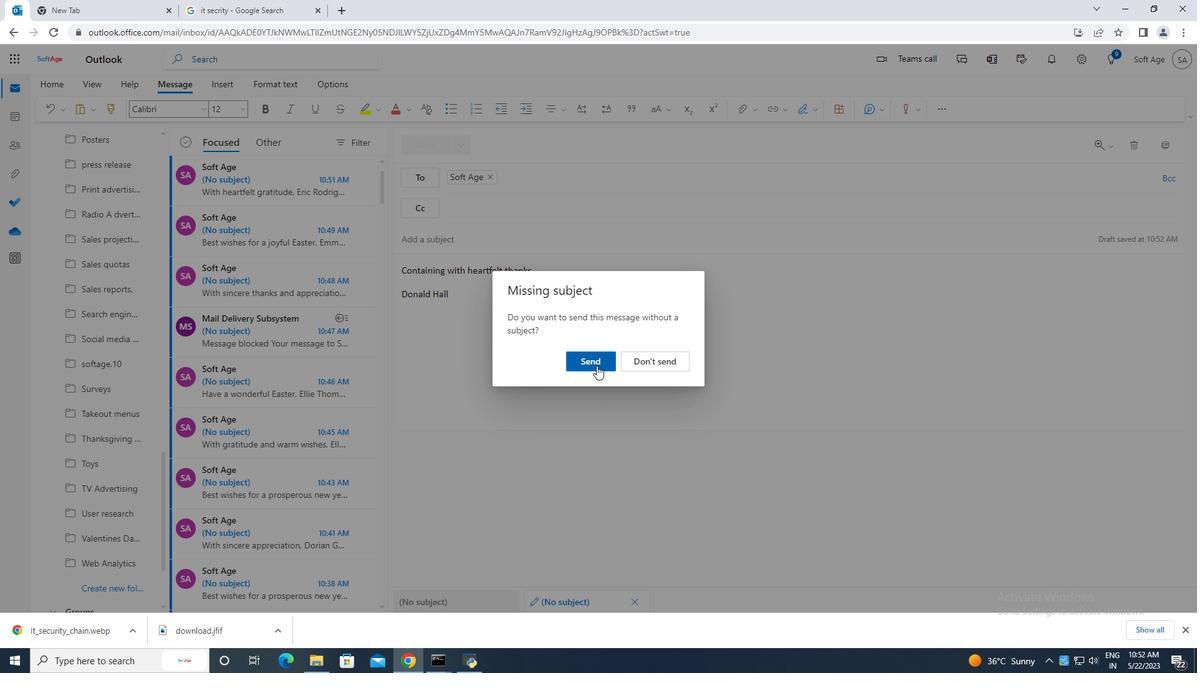 
Action: Mouse moved to (578, 359)
Screenshot: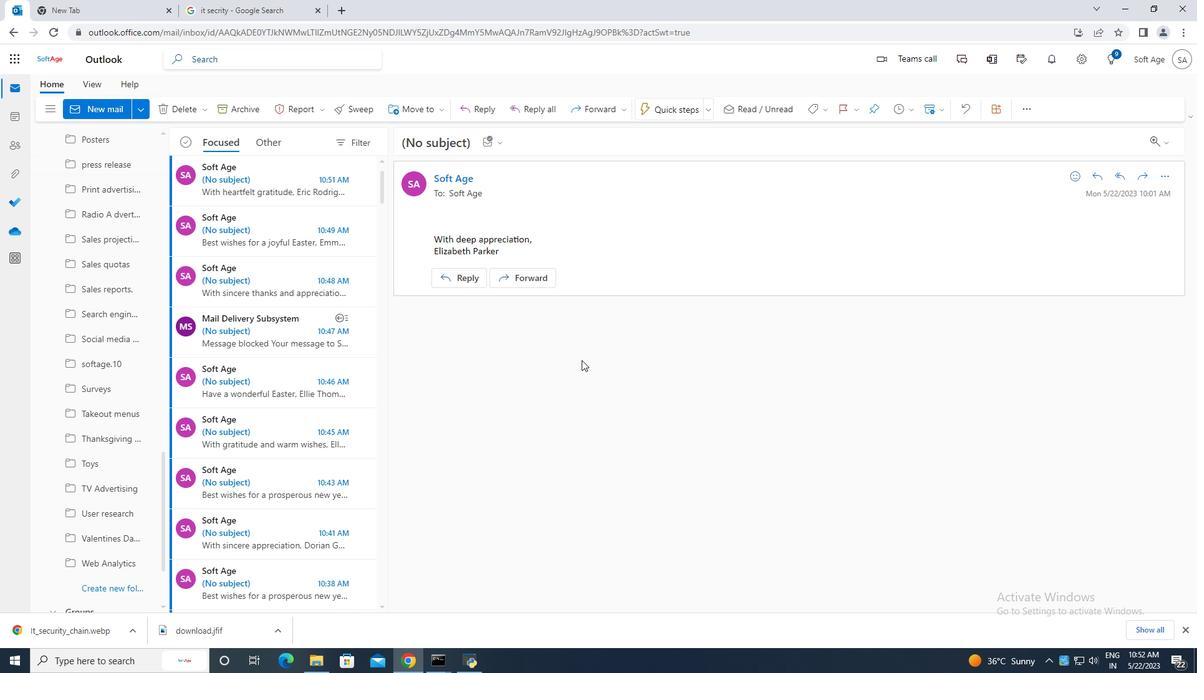 
